 Task: On the page apply landscape page orientation.
Action: Mouse moved to (178, 75)
Screenshot: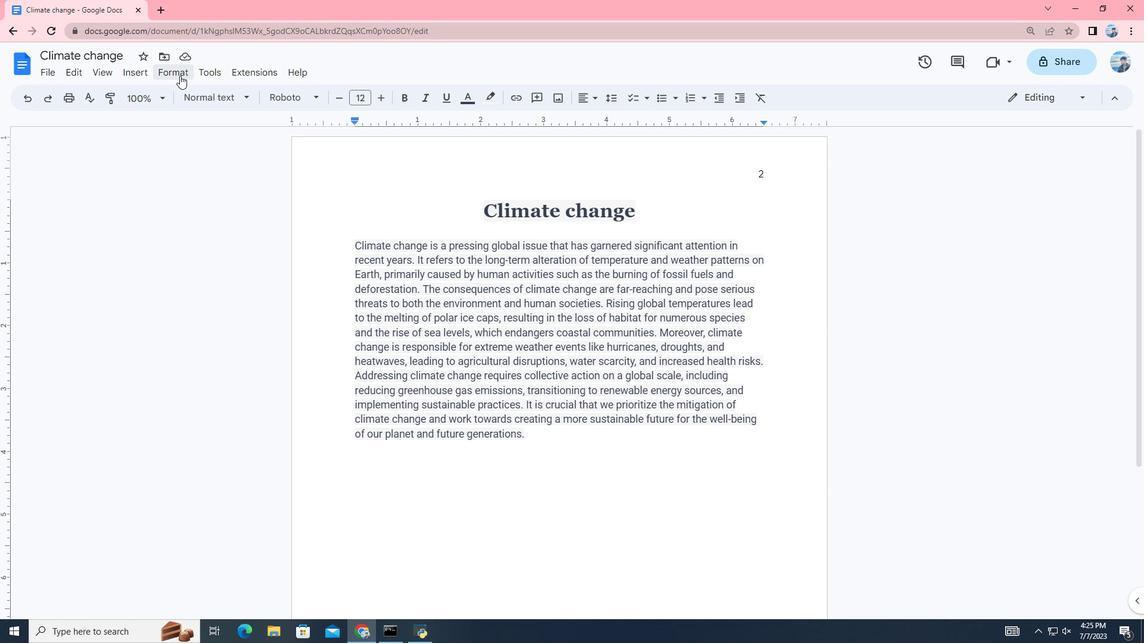 
Action: Mouse pressed left at (178, 75)
Screenshot: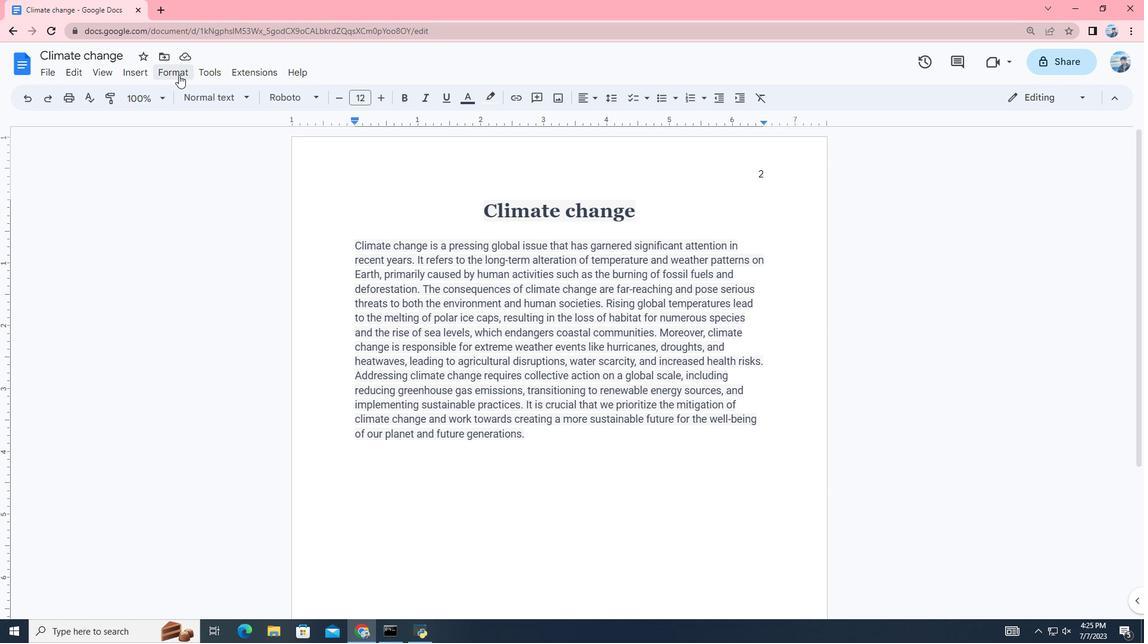 
Action: Mouse moved to (242, 275)
Screenshot: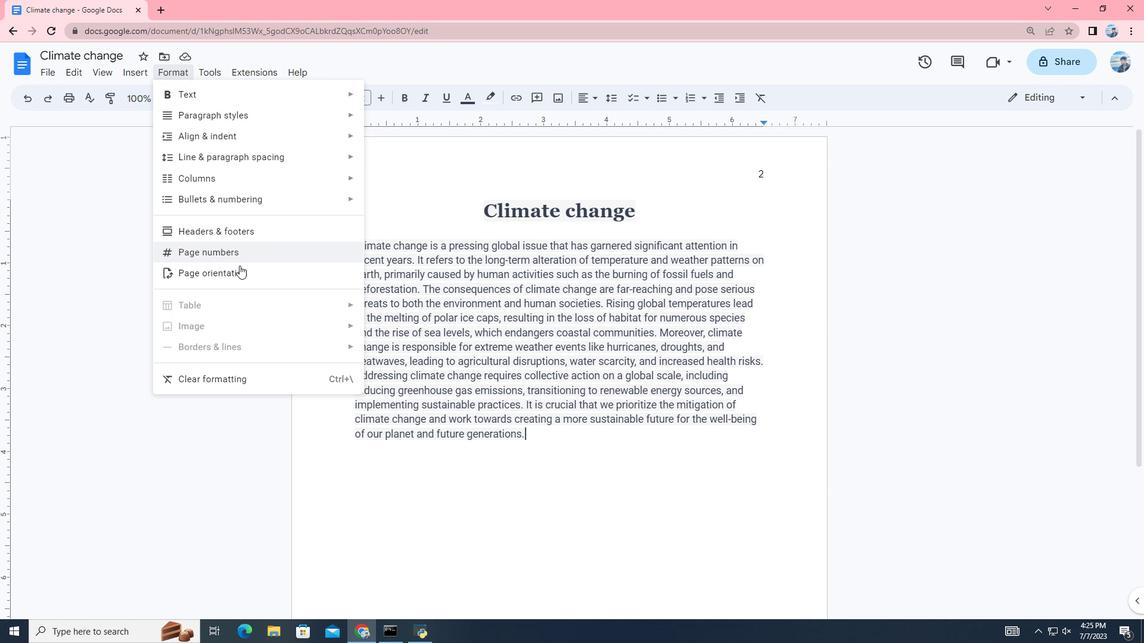 
Action: Mouse pressed left at (242, 275)
Screenshot: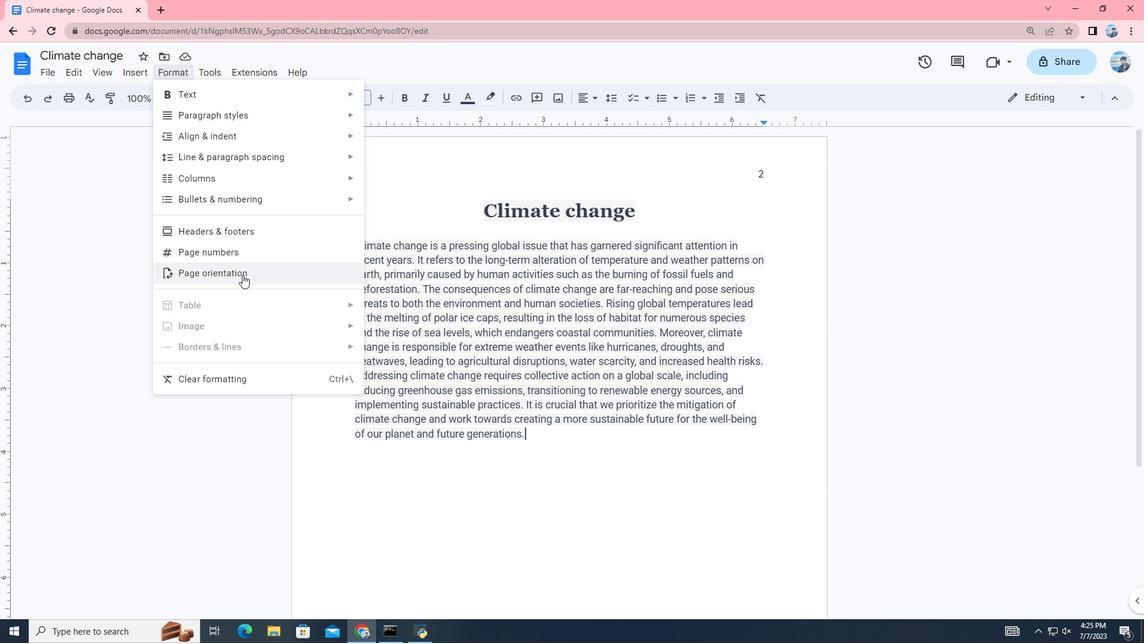 
Action: Mouse moved to (528, 356)
Screenshot: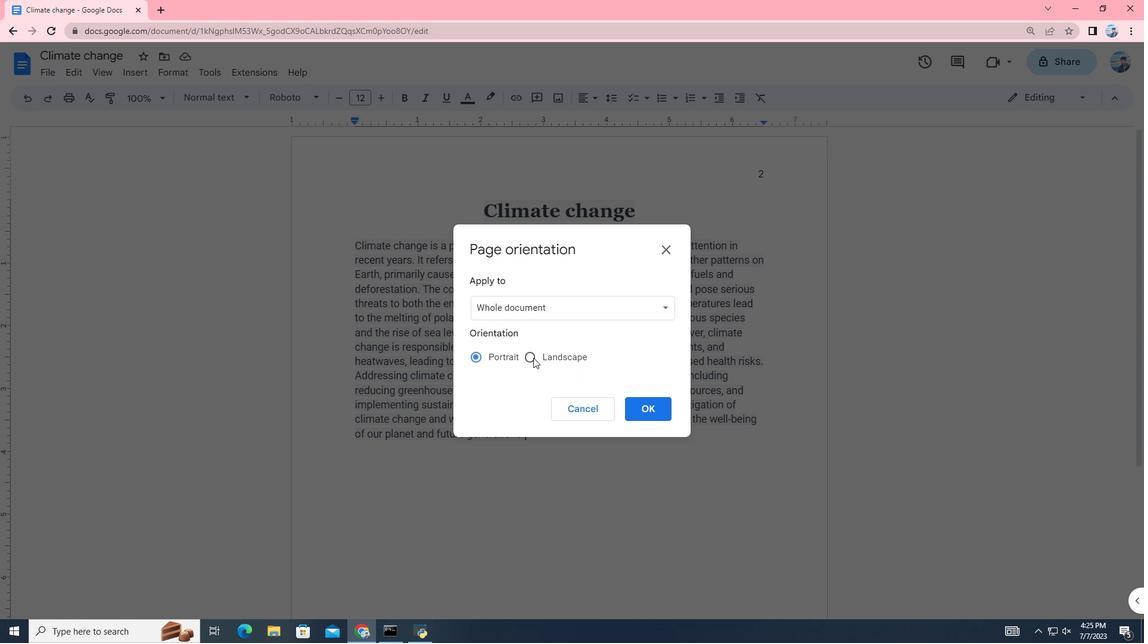 
Action: Mouse pressed left at (528, 356)
Screenshot: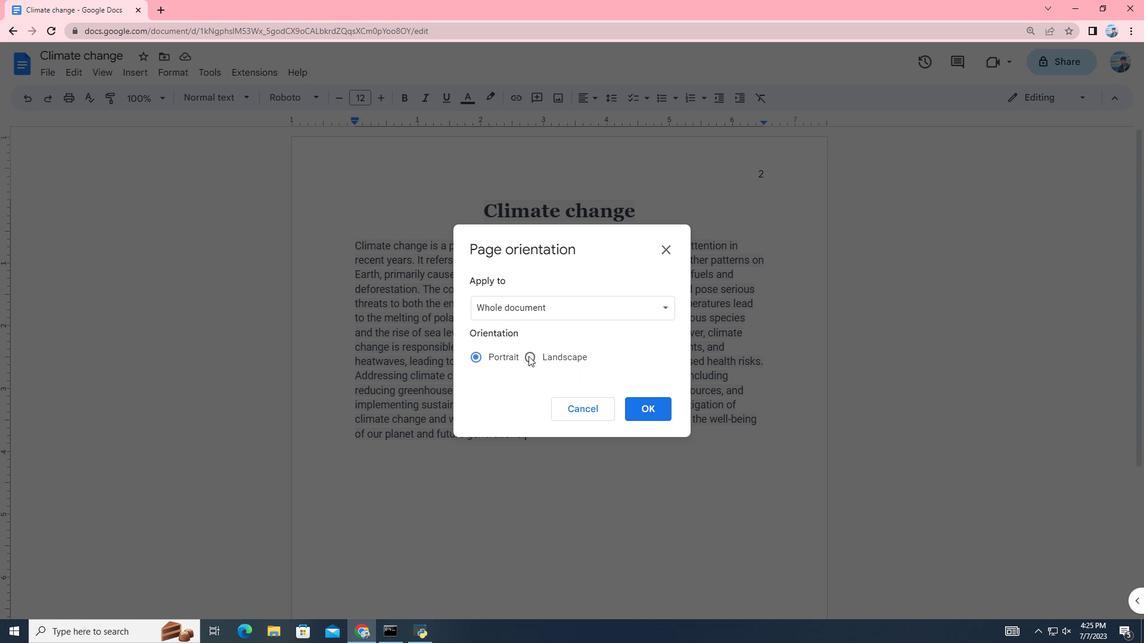 
Action: Mouse moved to (646, 411)
Screenshot: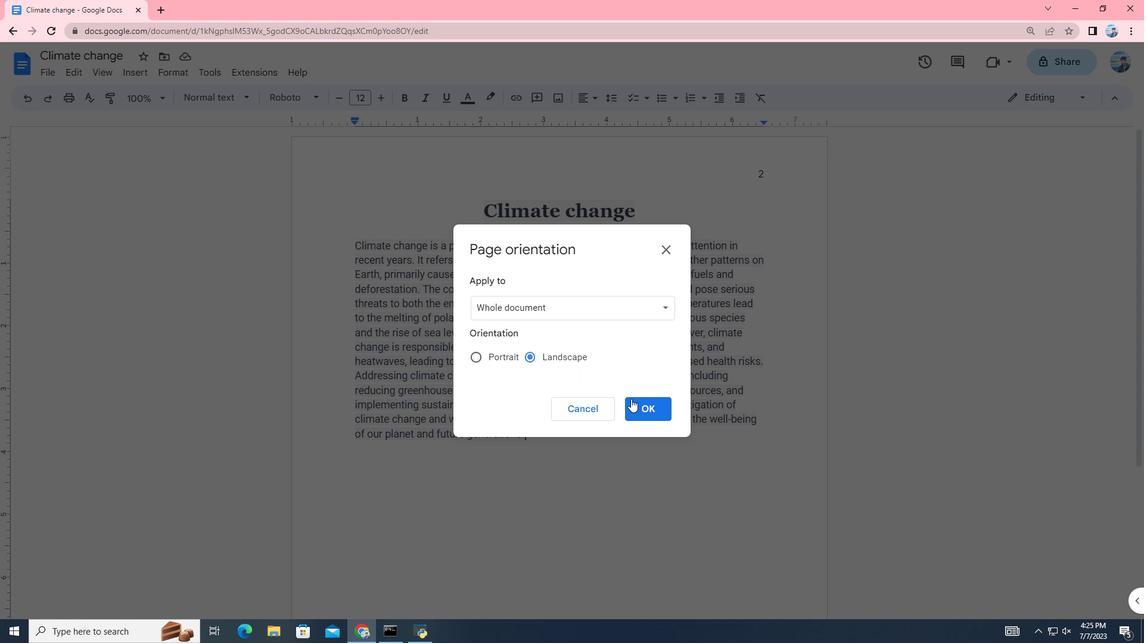 
Action: Mouse pressed left at (646, 411)
Screenshot: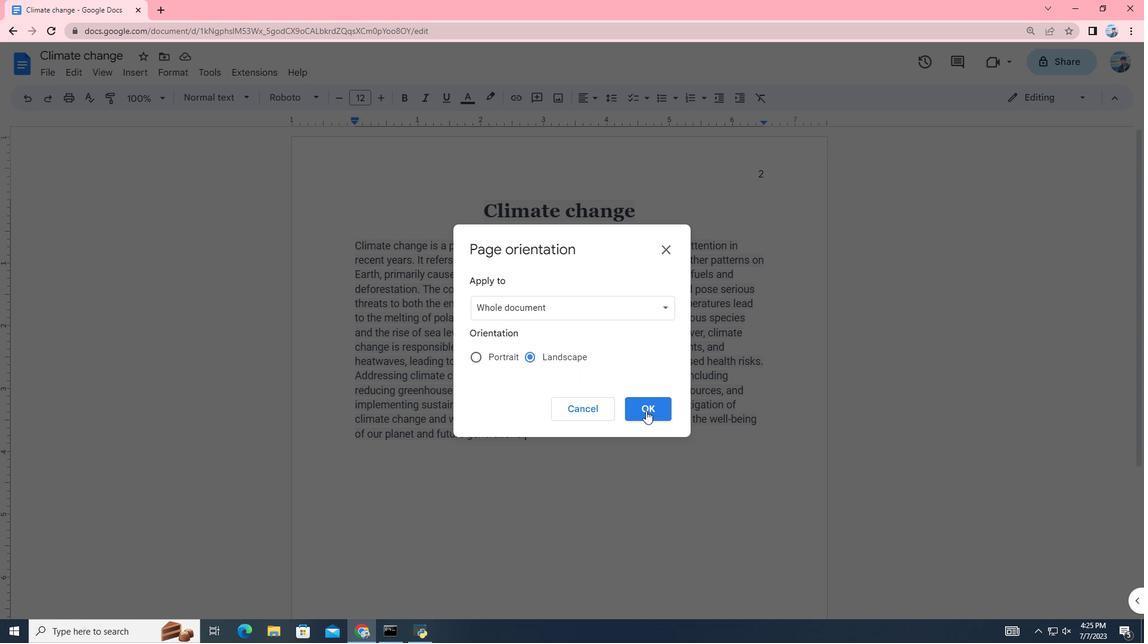 
